 Task: Associate honors and awards with your last company.
Action: Mouse moved to (638, 74)
Screenshot: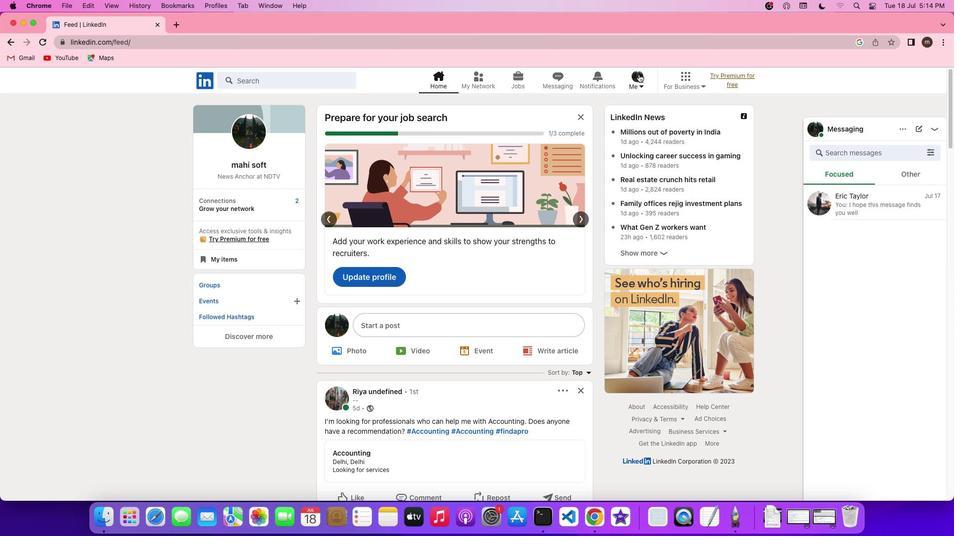 
Action: Mouse pressed left at (638, 74)
Screenshot: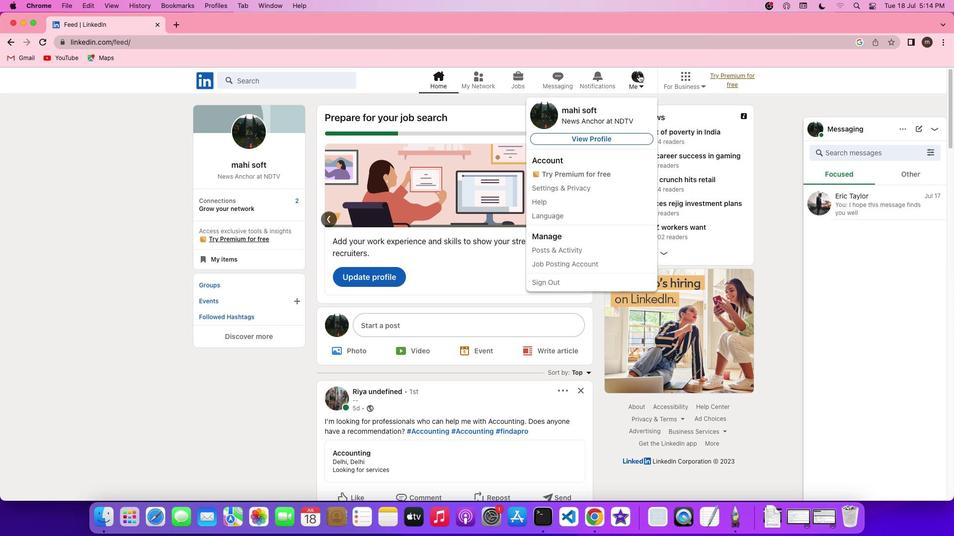 
Action: Mouse pressed left at (638, 74)
Screenshot: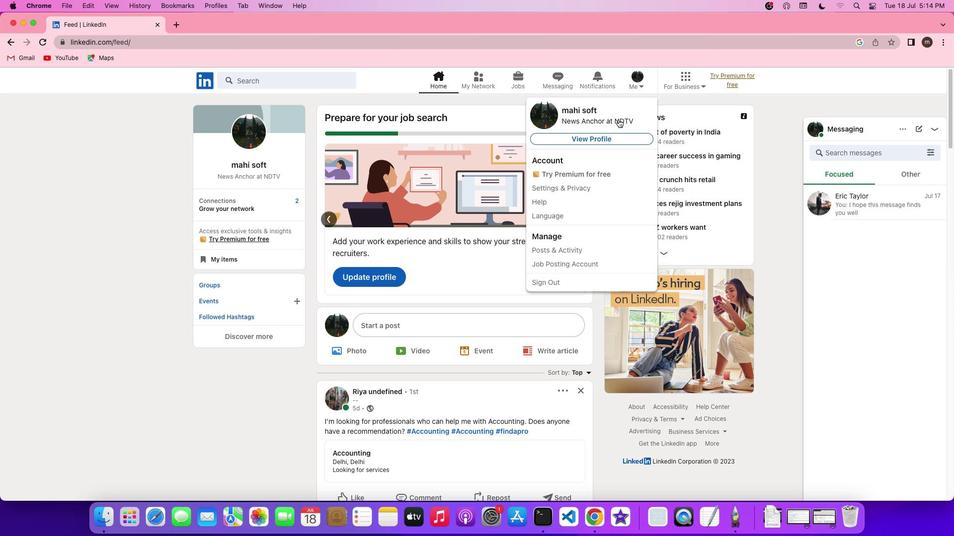 
Action: Mouse moved to (610, 134)
Screenshot: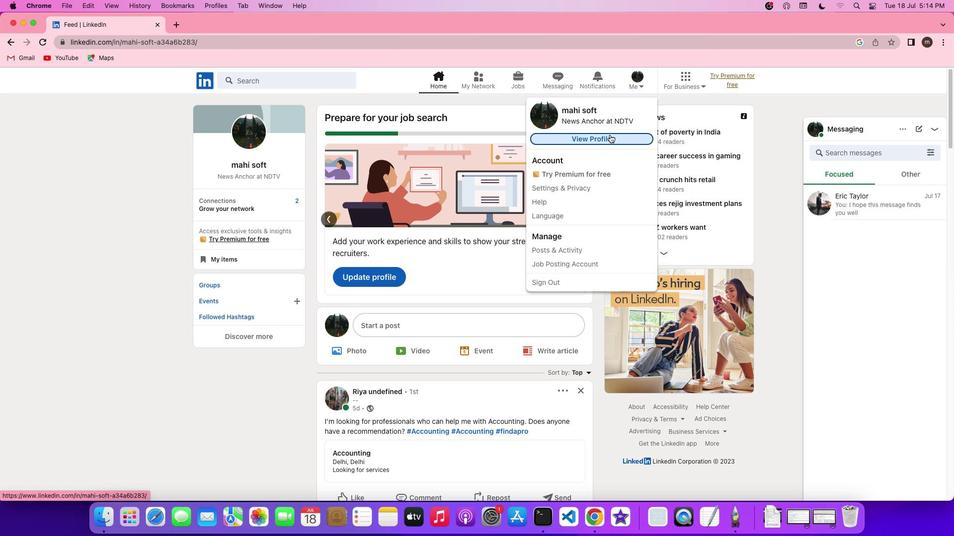 
Action: Mouse pressed left at (610, 134)
Screenshot: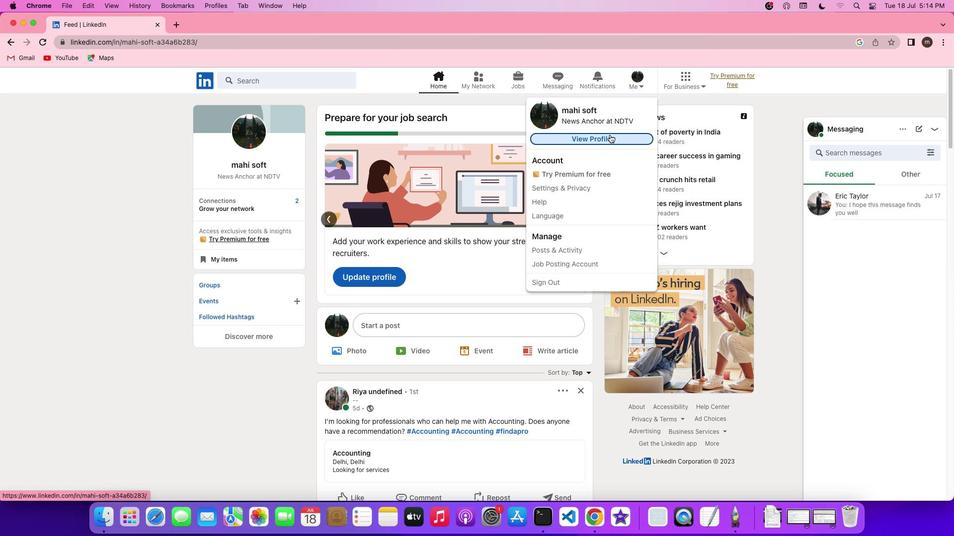 
Action: Mouse moved to (308, 295)
Screenshot: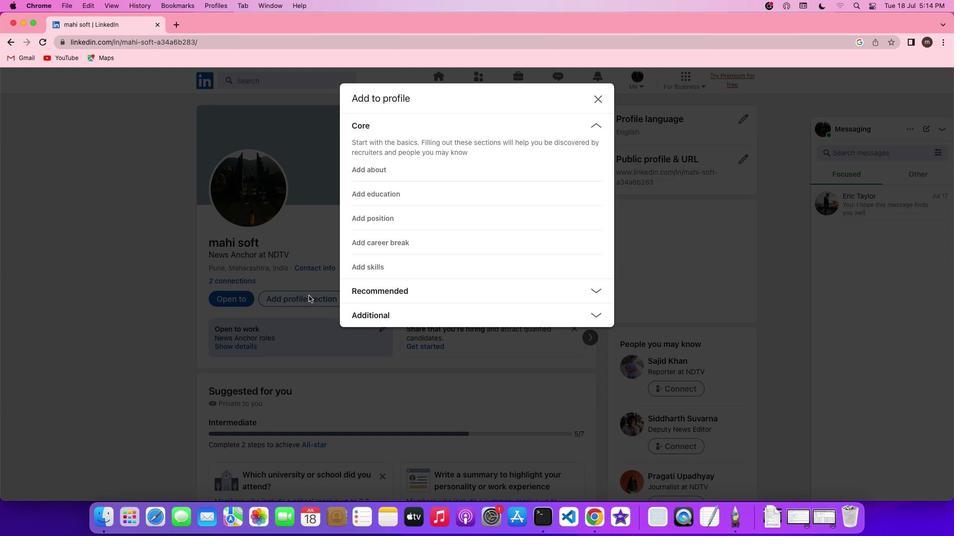 
Action: Mouse pressed left at (308, 295)
Screenshot: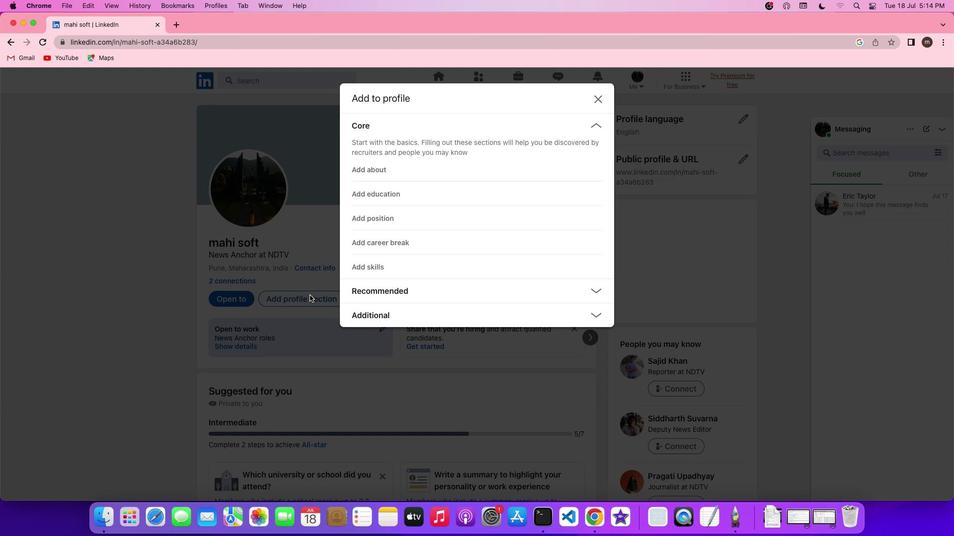 
Action: Mouse moved to (370, 317)
Screenshot: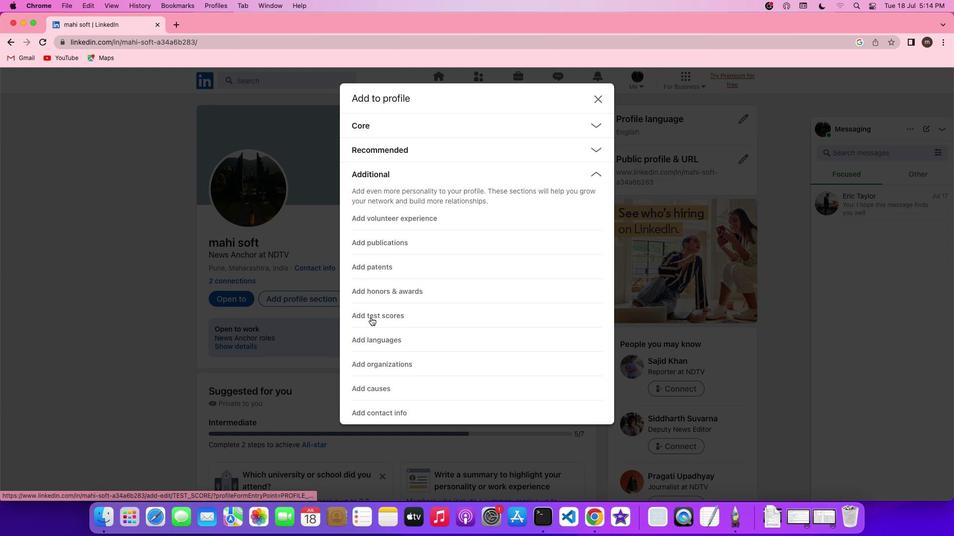 
Action: Mouse pressed left at (370, 317)
Screenshot: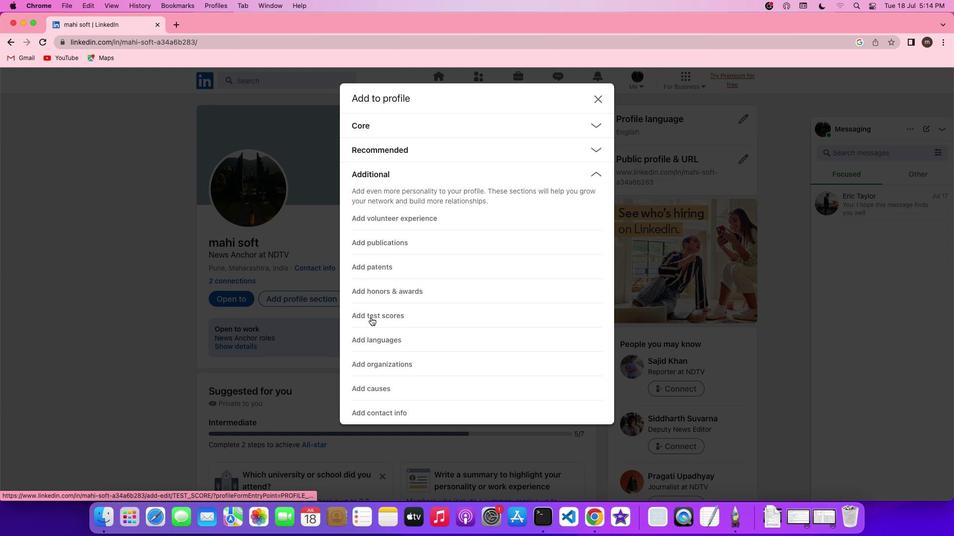 
Action: Mouse moved to (374, 313)
Screenshot: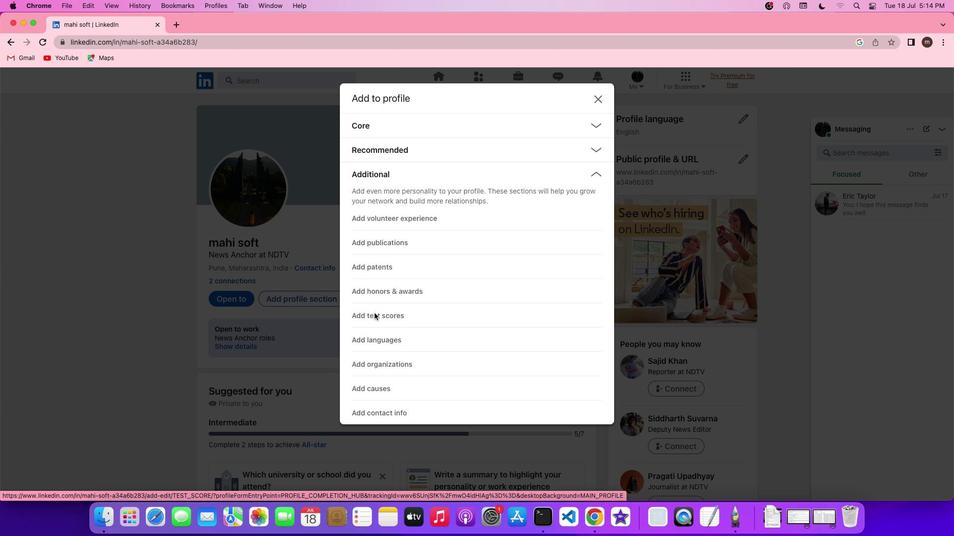 
Action: Mouse pressed left at (374, 313)
Screenshot: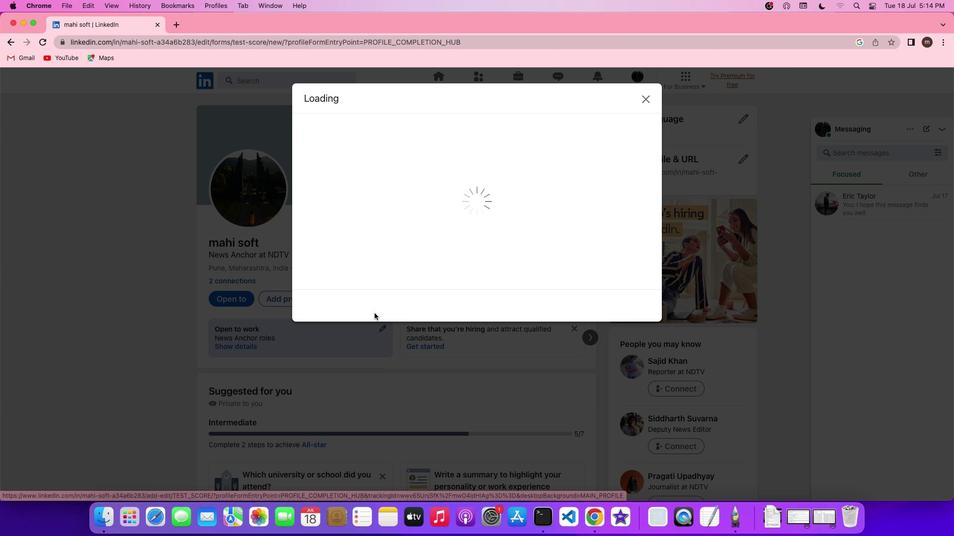 
Action: Mouse moved to (605, 198)
Screenshot: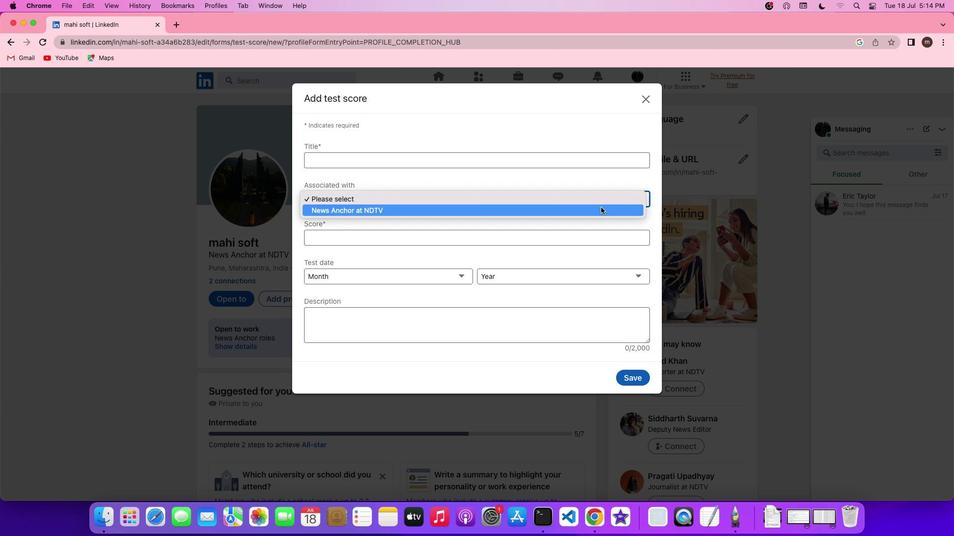 
Action: Mouse pressed left at (605, 198)
Screenshot: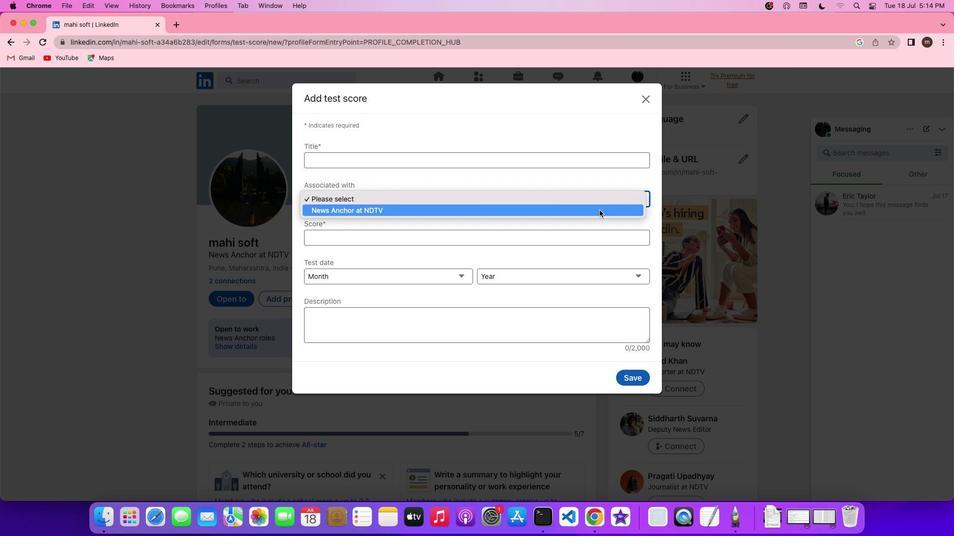 
Action: Mouse moved to (600, 210)
Screenshot: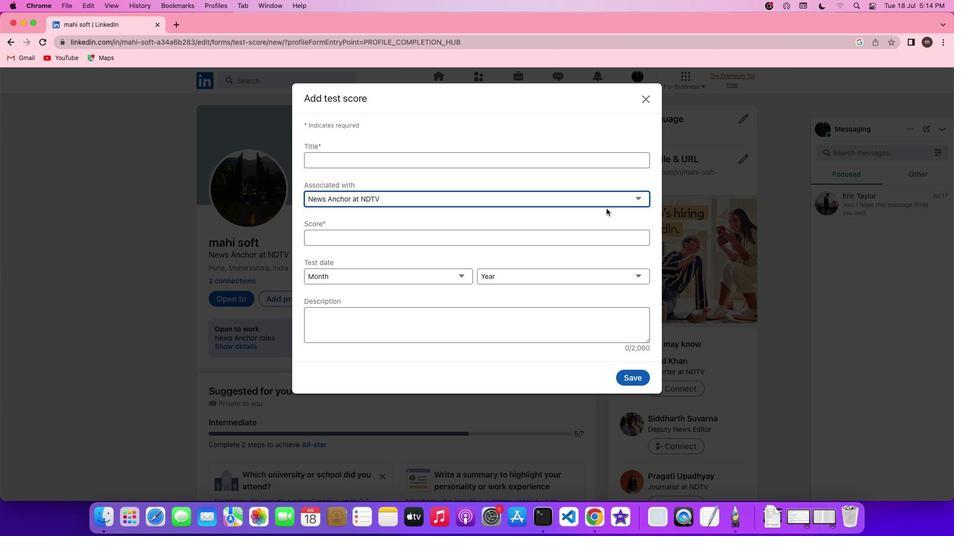 
Action: Mouse pressed left at (600, 210)
Screenshot: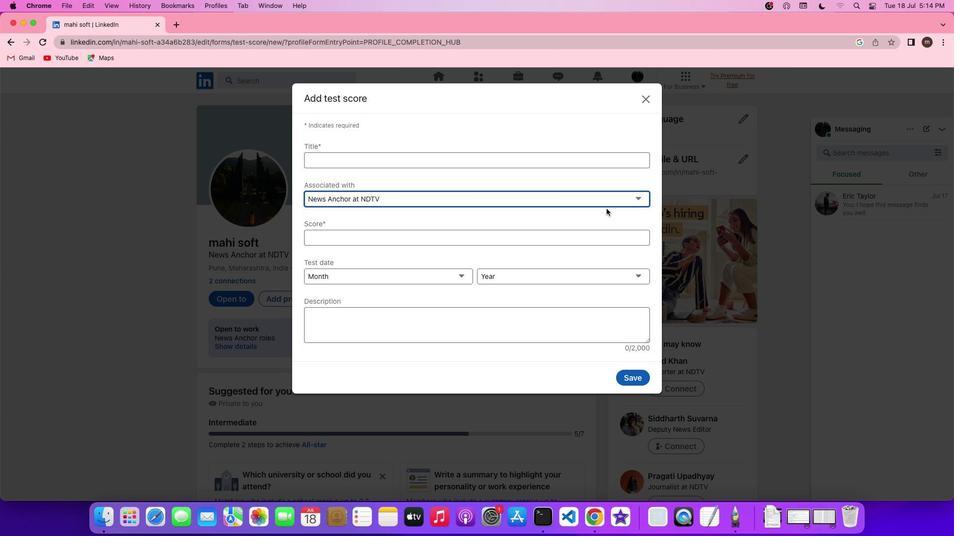 
Action: Mouse moved to (606, 208)
Screenshot: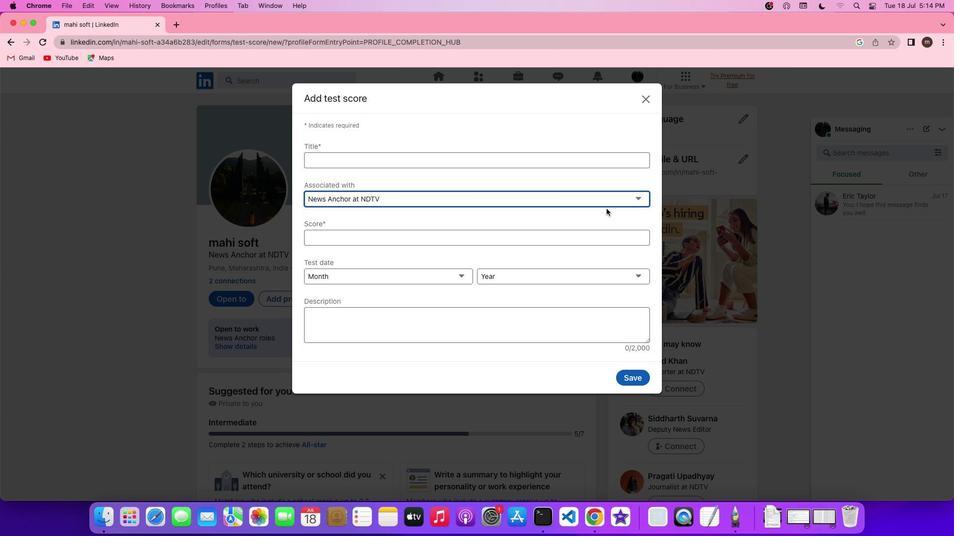 
